 Task: Cut the text " Thank you".
Action: Mouse moved to (112, 104)
Screenshot: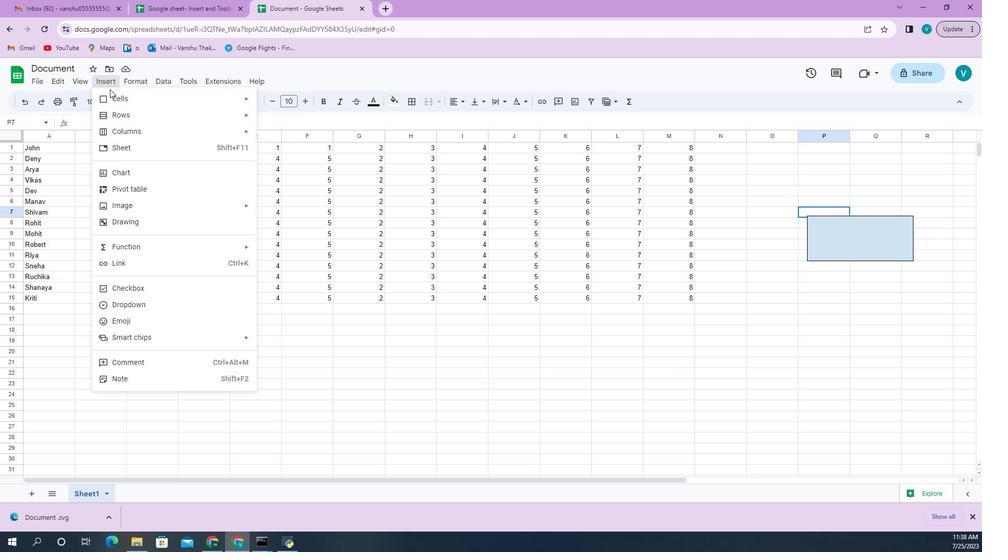 
Action: Mouse pressed left at (112, 104)
Screenshot: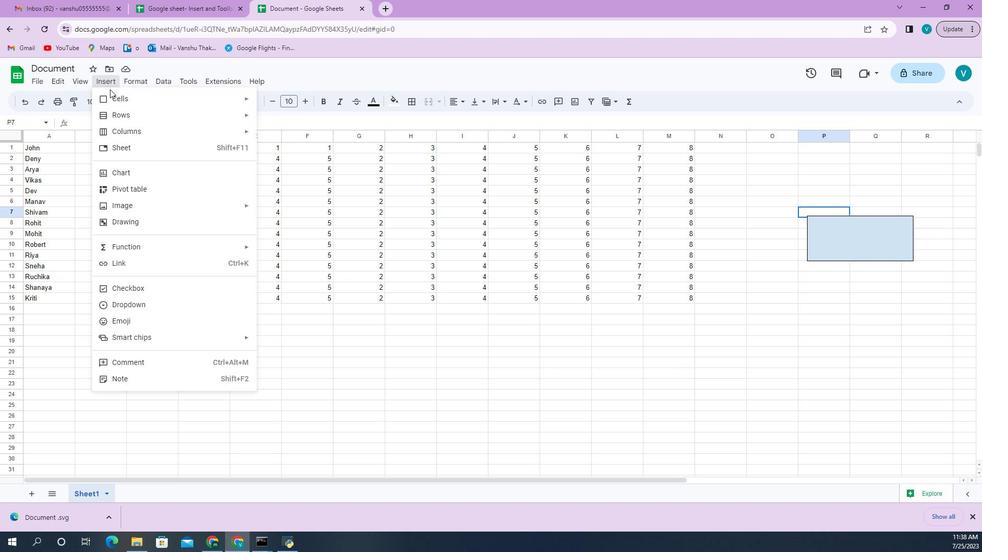 
Action: Mouse moved to (120, 194)
Screenshot: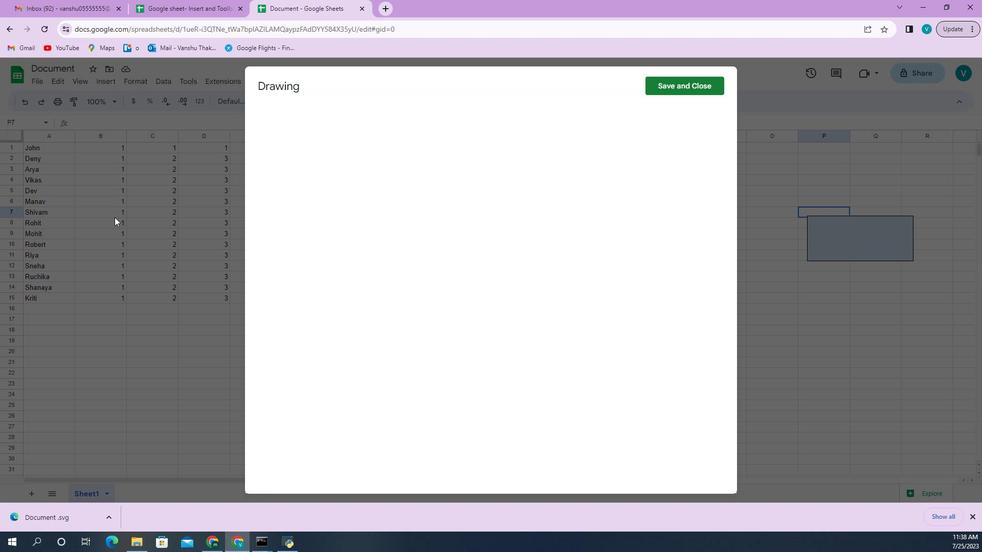 
Action: Mouse pressed left at (120, 194)
Screenshot: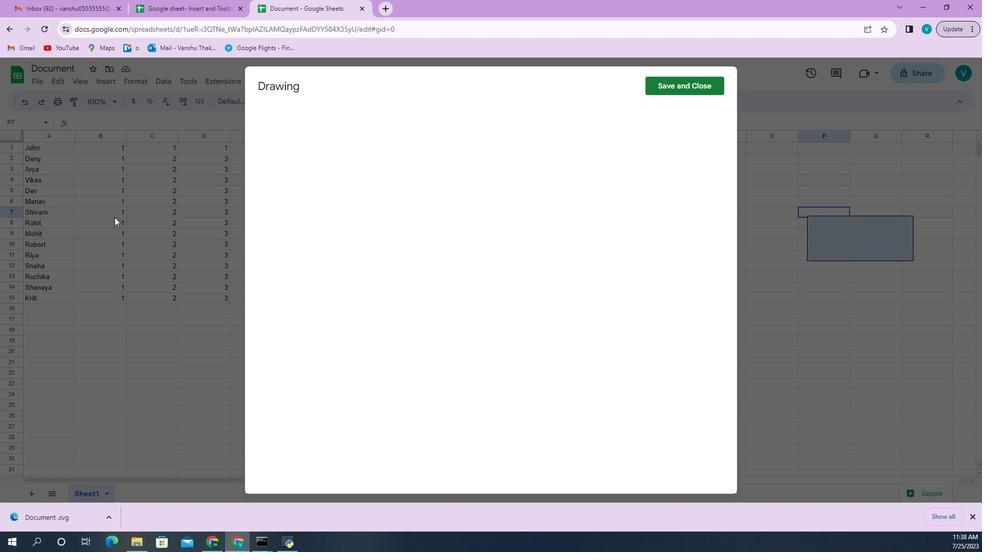 
Action: Mouse moved to (281, 126)
Screenshot: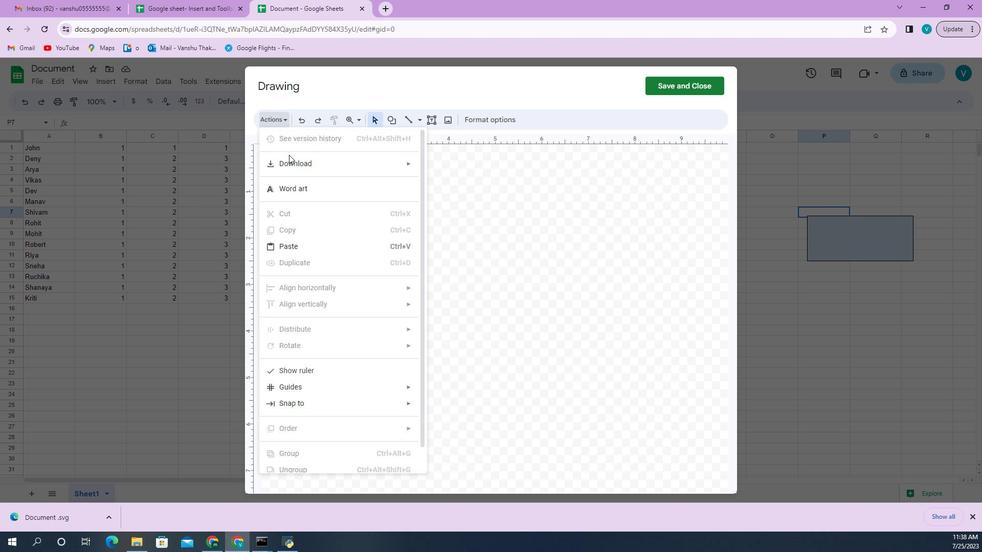 
Action: Mouse pressed left at (281, 126)
Screenshot: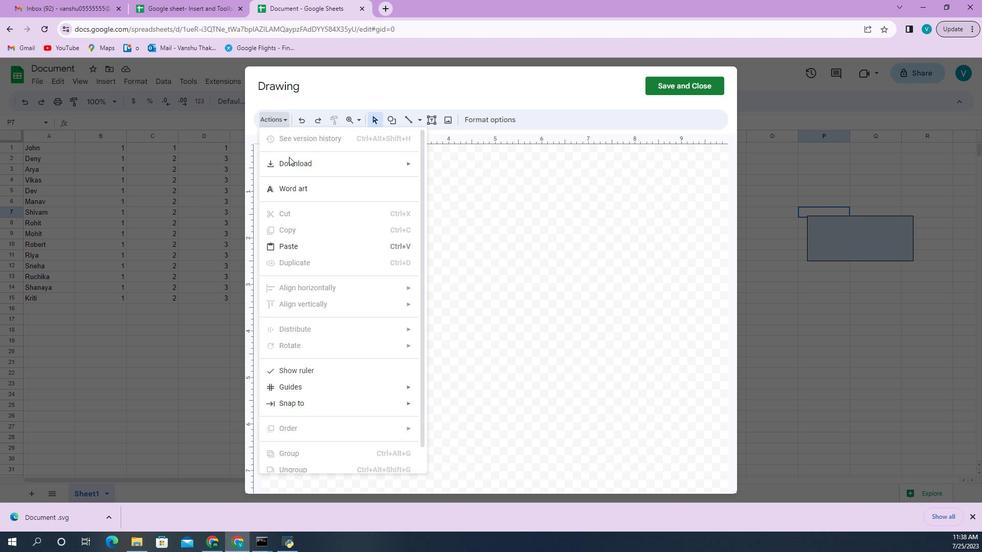 
Action: Mouse moved to (291, 170)
Screenshot: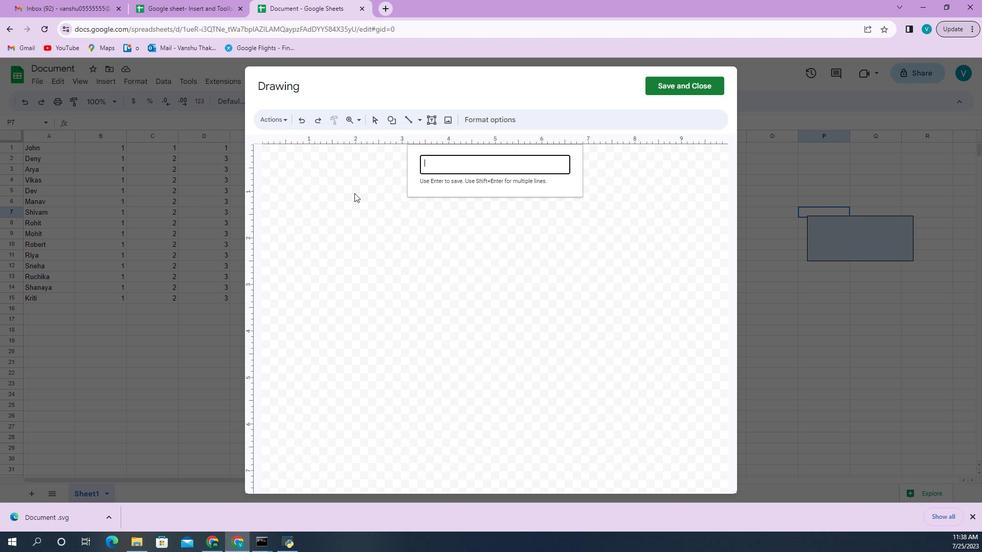 
Action: Mouse pressed left at (291, 170)
Screenshot: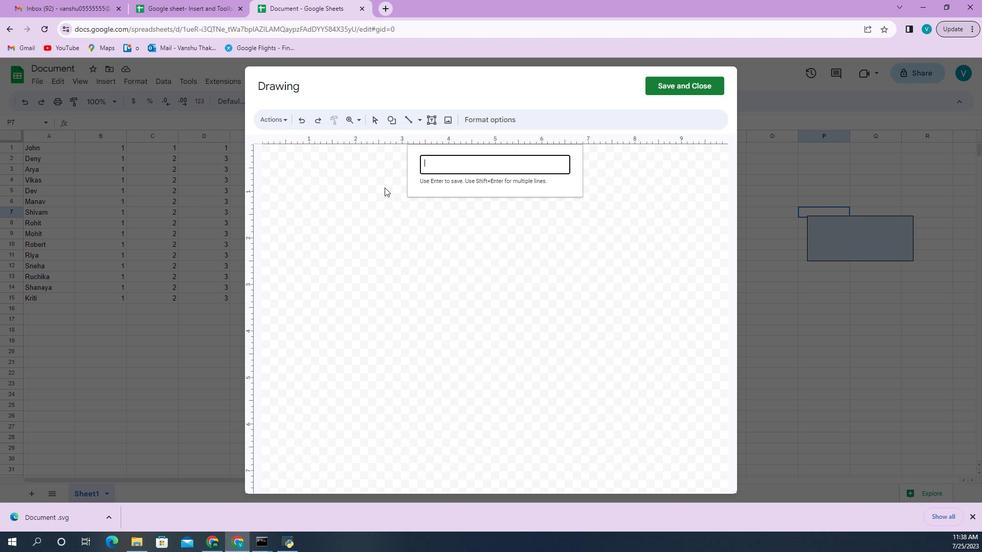 
Action: Key pressed <Key.shift>thank<Key.space>yp<Key.backspace>ou
Screenshot: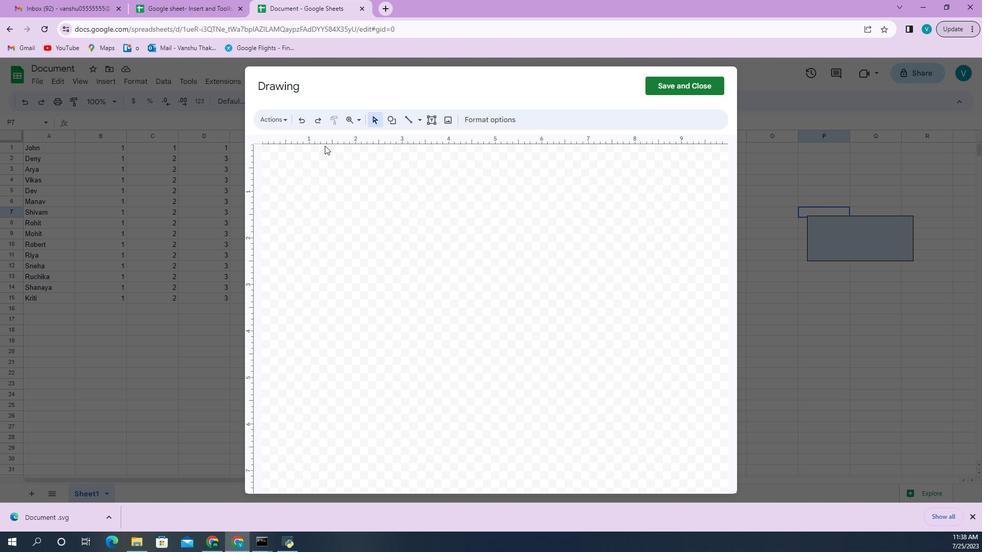 
Action: Mouse moved to (121, 191)
Screenshot: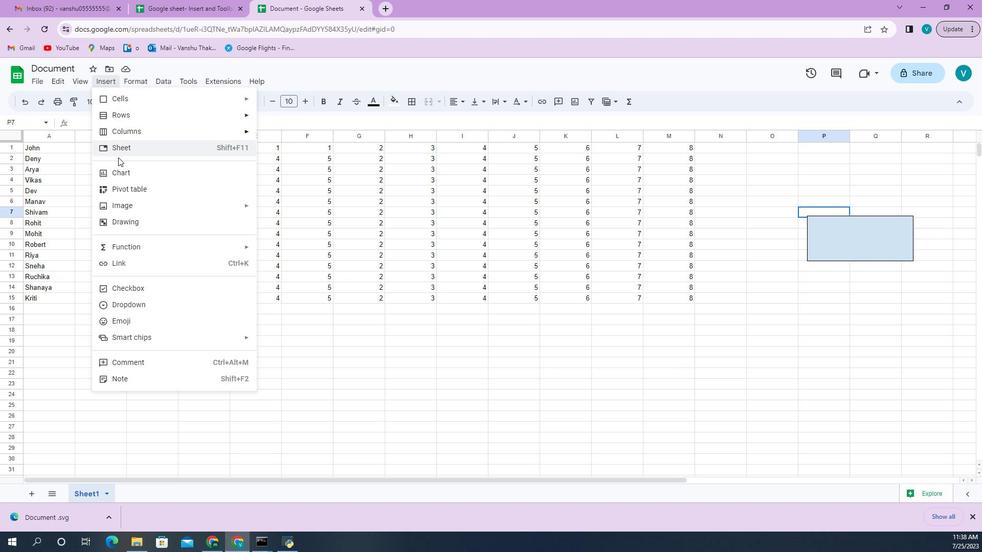 
Action: Mouse pressed left at (121, 191)
Screenshot: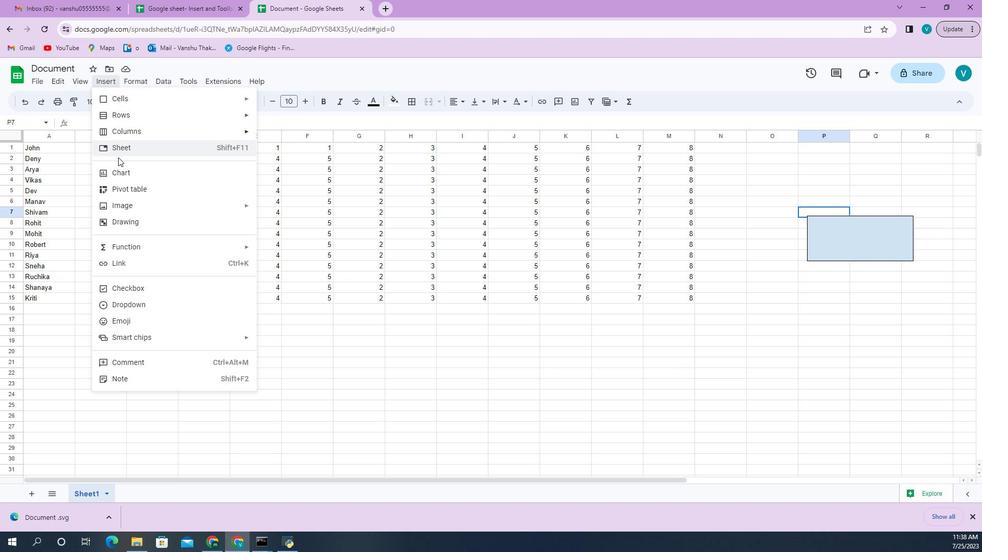 
Action: Mouse moved to (280, 127)
Screenshot: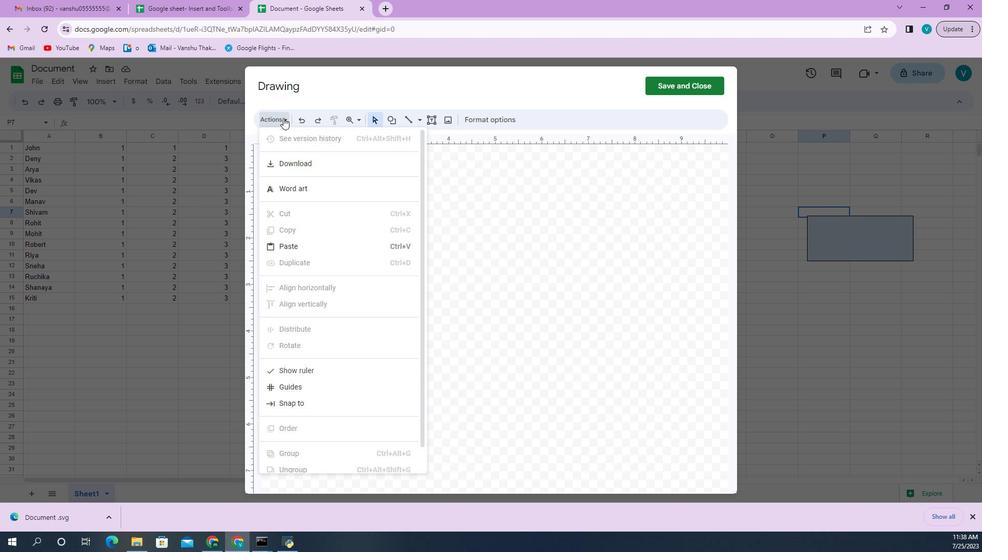 
Action: Mouse pressed left at (280, 127)
Screenshot: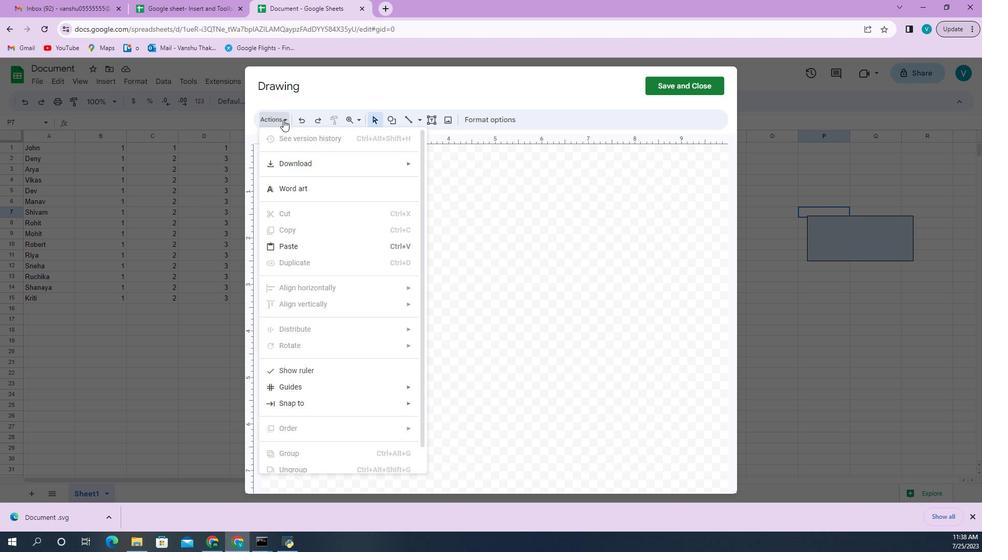
Action: Mouse moved to (109, 104)
Screenshot: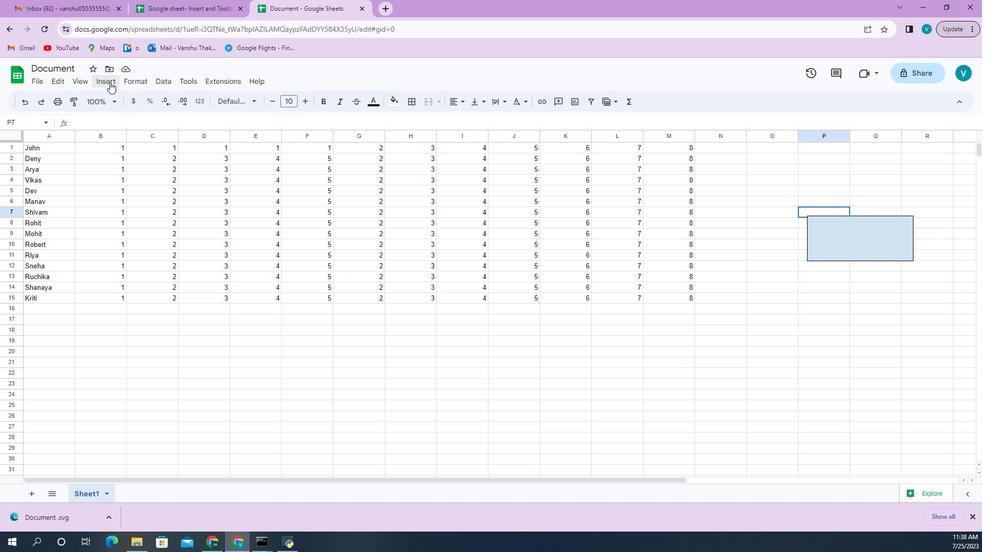 
Action: Mouse pressed left at (109, 104)
Screenshot: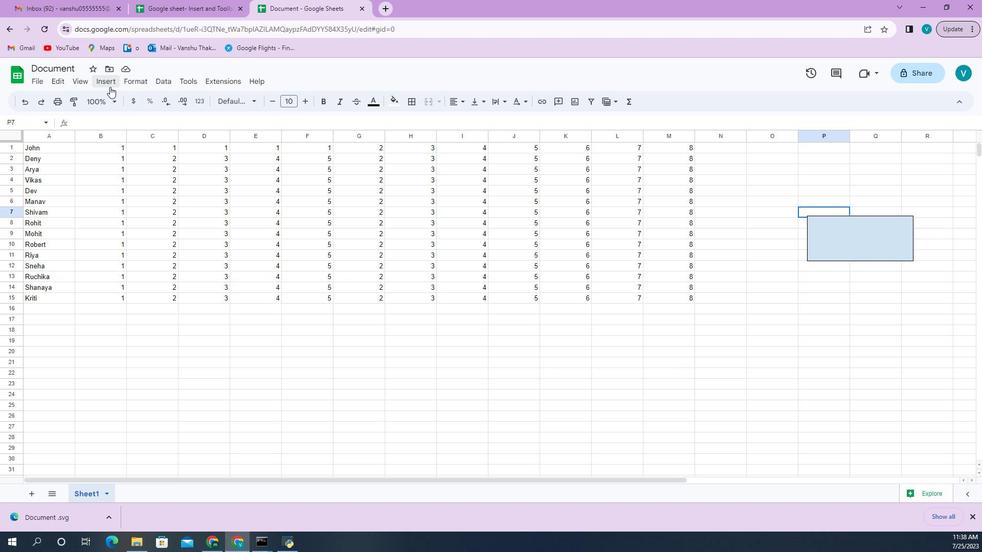 
Action: Mouse moved to (120, 190)
Screenshot: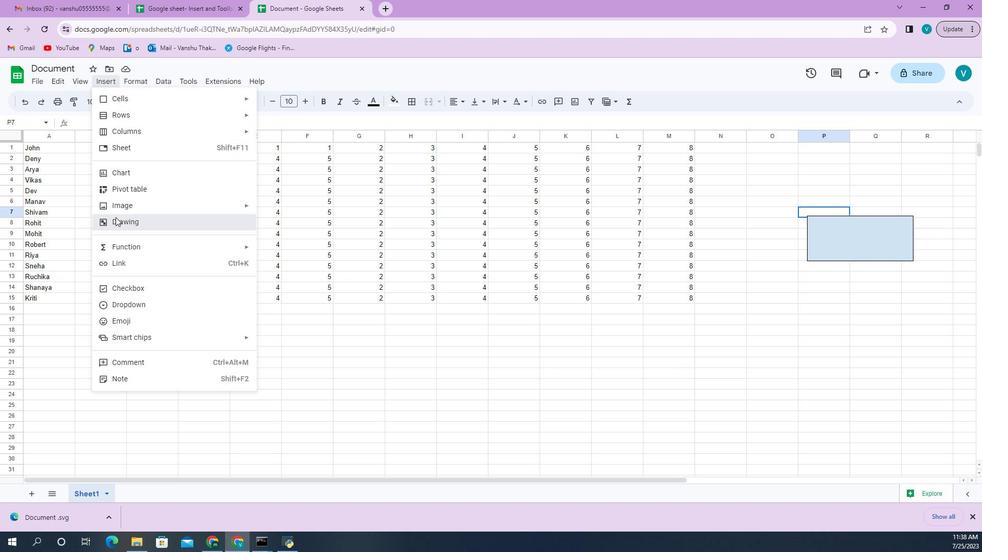 
Action: Mouse pressed left at (120, 190)
Screenshot: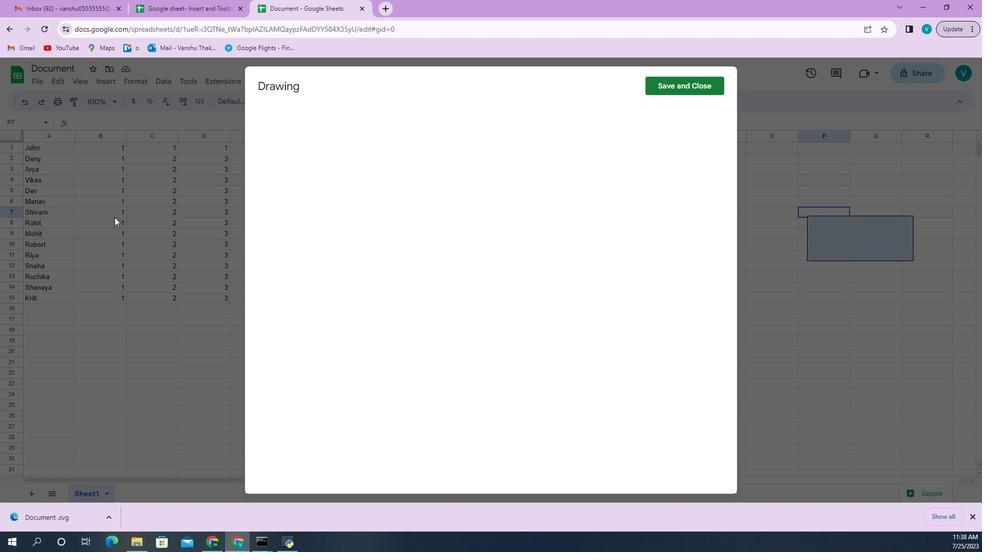 
Action: Mouse moved to (282, 126)
Screenshot: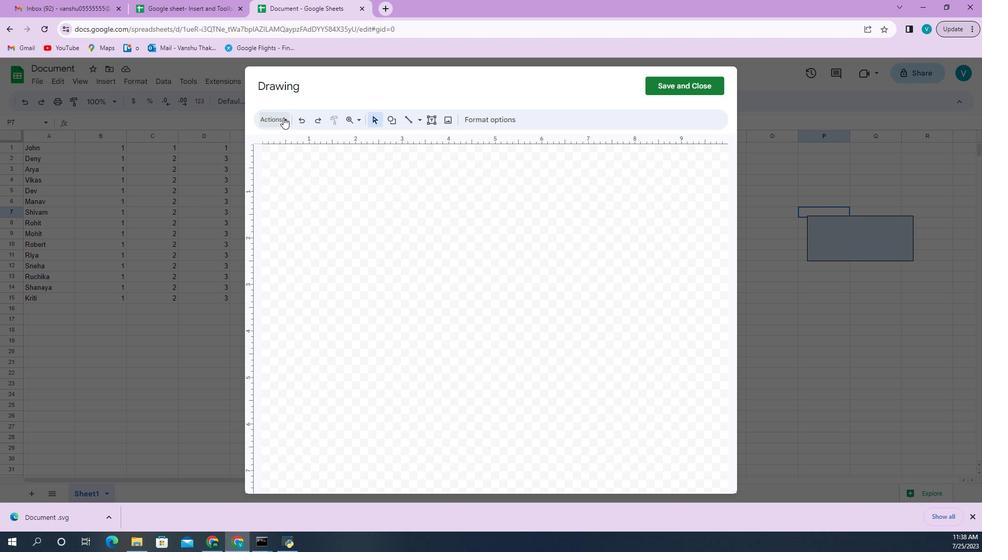 
Action: Mouse pressed left at (282, 126)
Screenshot: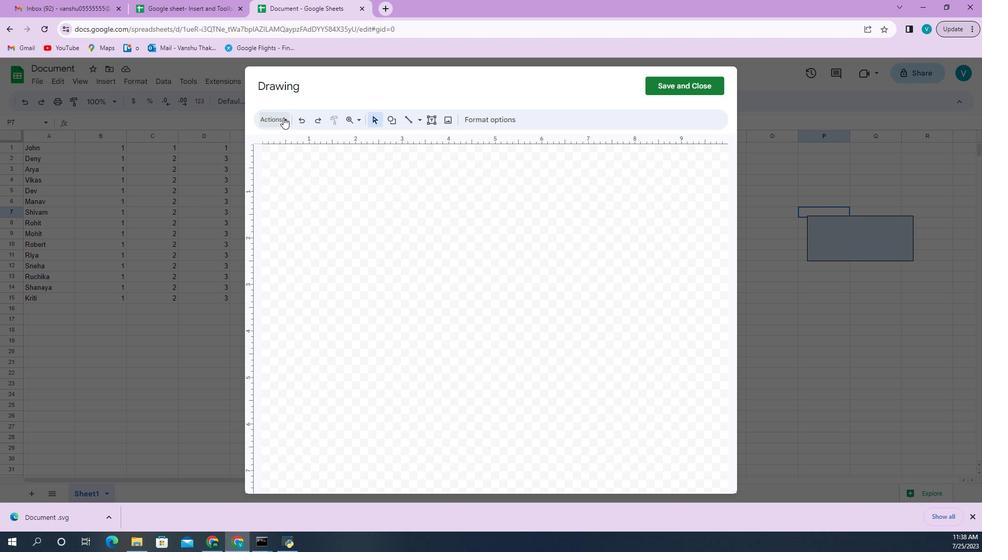 
Action: Mouse moved to (289, 169)
Screenshot: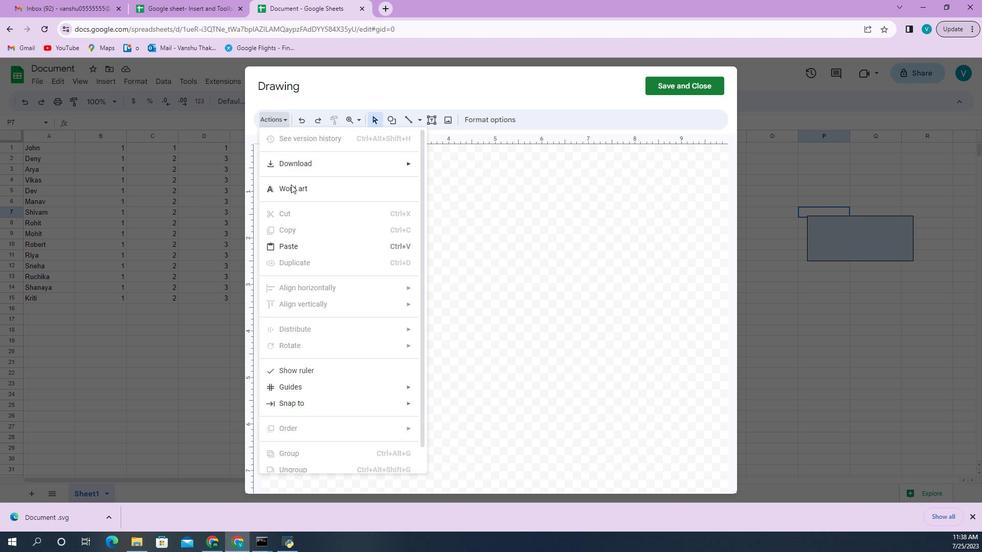 
Action: Mouse pressed left at (289, 169)
Screenshot: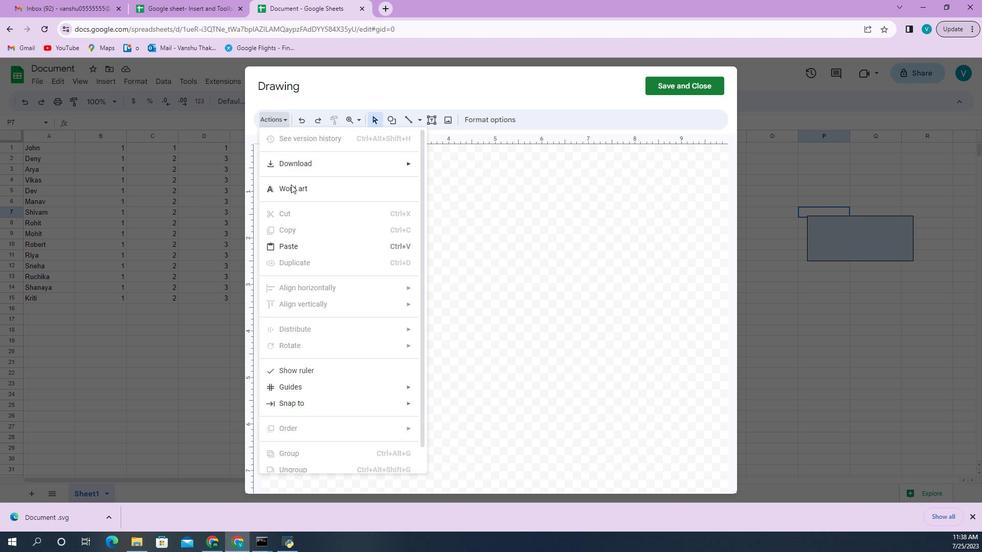 
Action: Mouse moved to (452, 149)
Screenshot: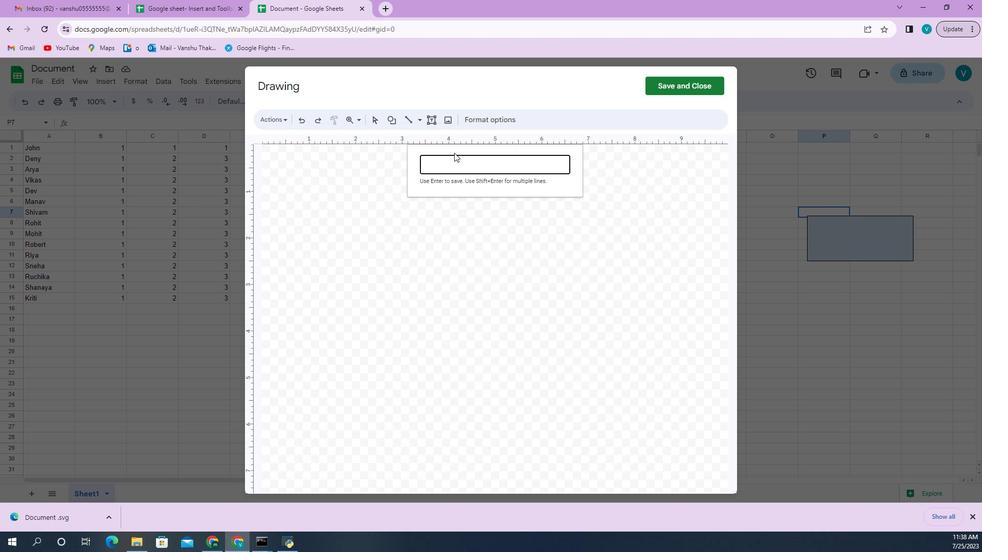 
Action: Key pressed <Key.shift>Thank<Key.space>you<Key.enter>
Screenshot: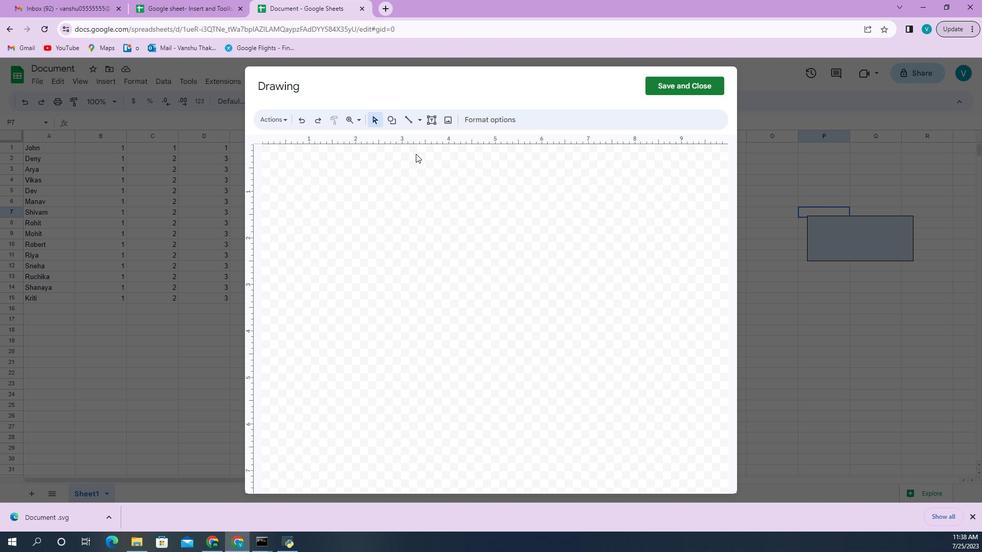 
Action: Mouse moved to (279, 125)
Screenshot: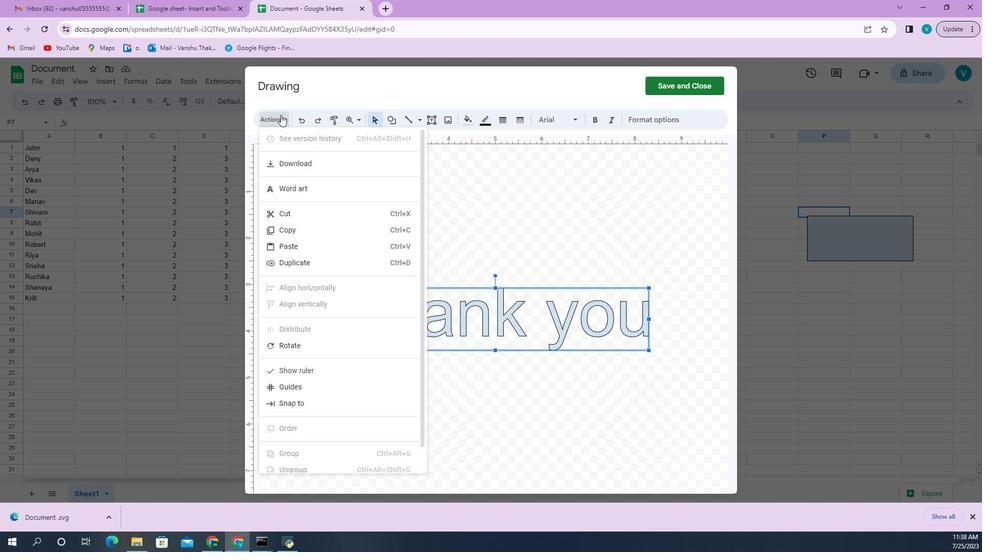 
Action: Mouse pressed left at (279, 125)
Screenshot: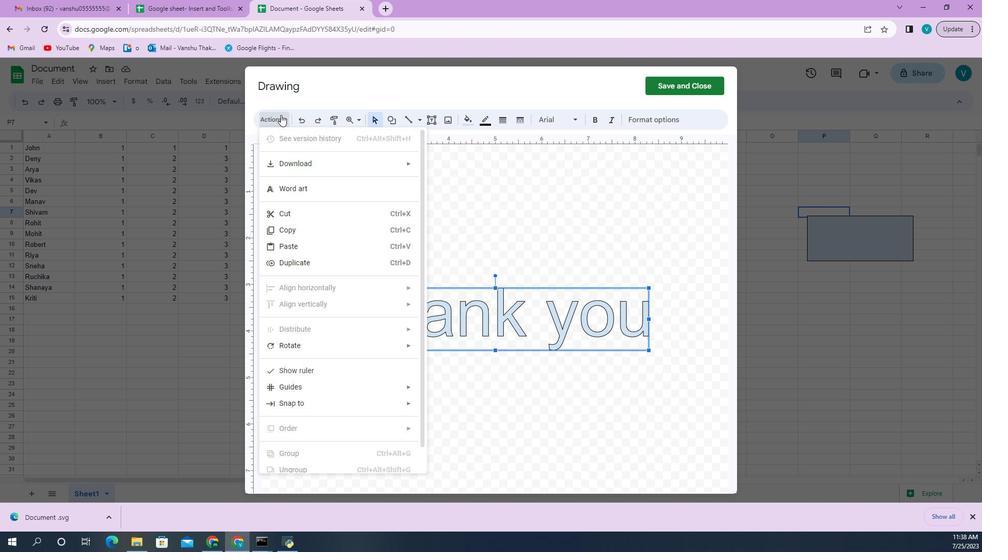 
Action: Mouse moved to (291, 190)
Screenshot: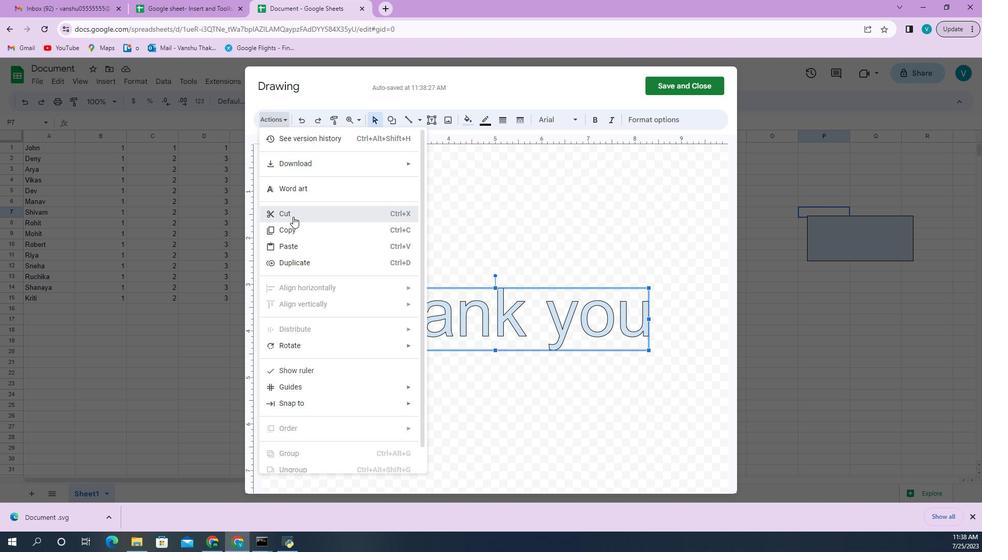 
Action: Mouse pressed left at (291, 190)
Screenshot: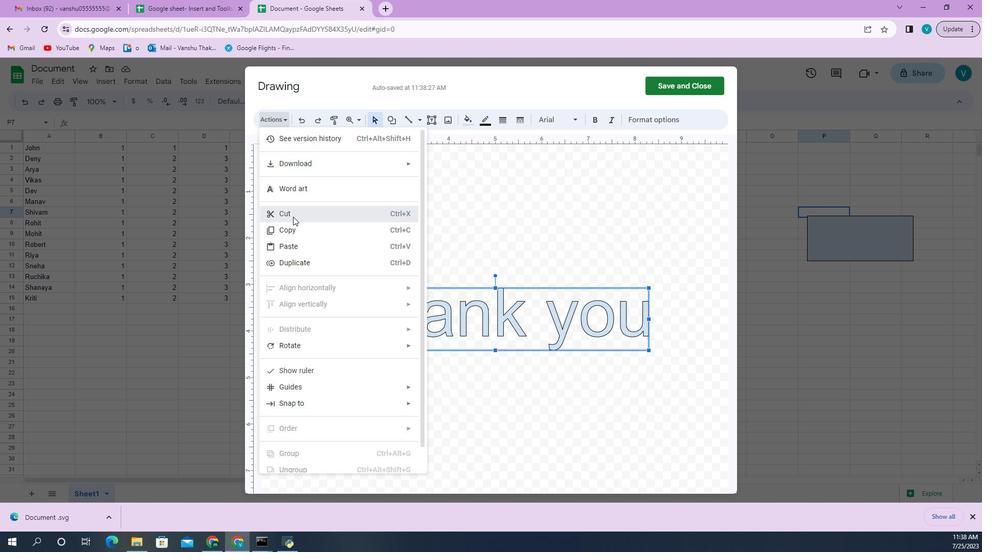 
